 Task: Add a dependency to the task Upgrade and migrate company supply chain management to a cloud-based solution , the existing task  Integrate website with a new social media analytics platform in the project ArmourVault
Action: Mouse moved to (57, 250)
Screenshot: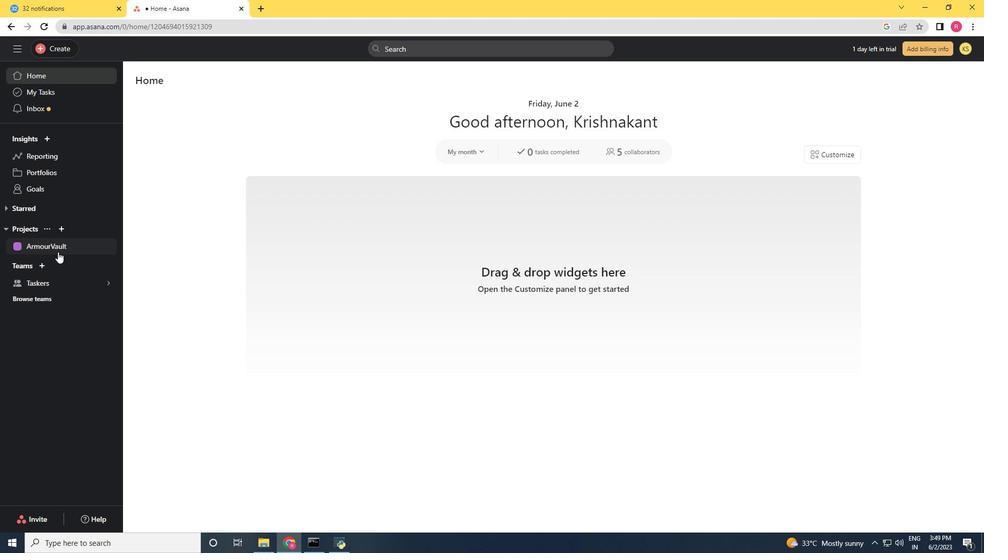 
Action: Mouse pressed left at (57, 250)
Screenshot: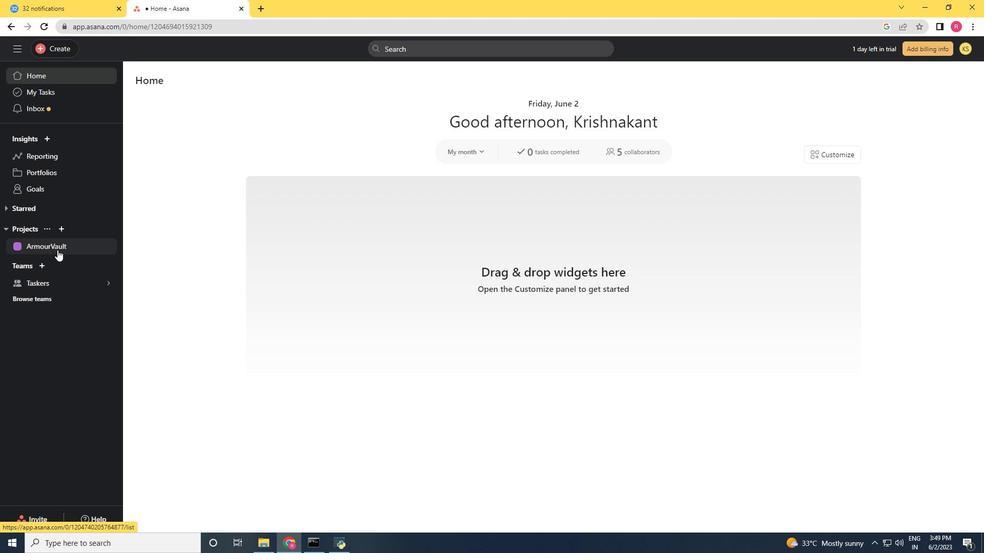 
Action: Mouse moved to (354, 489)
Screenshot: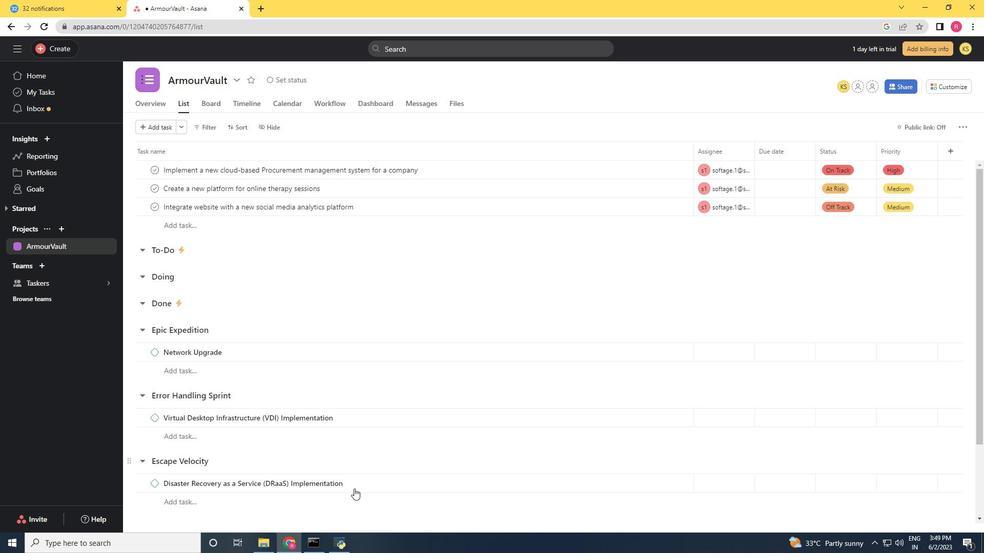 
Action: Mouse scrolled (354, 489) with delta (0, 0)
Screenshot: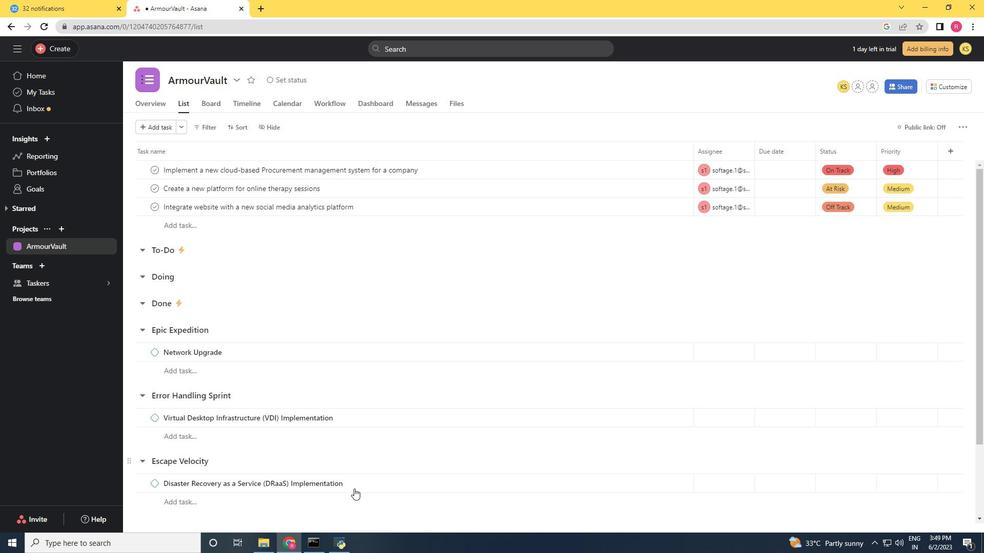 
Action: Mouse scrolled (354, 489) with delta (0, 0)
Screenshot: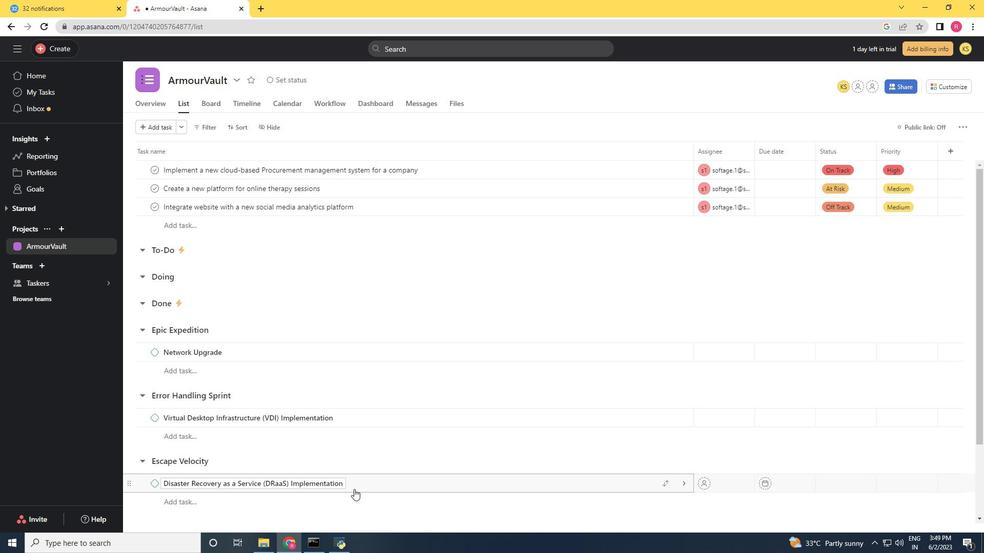 
Action: Mouse scrolled (354, 489) with delta (0, 0)
Screenshot: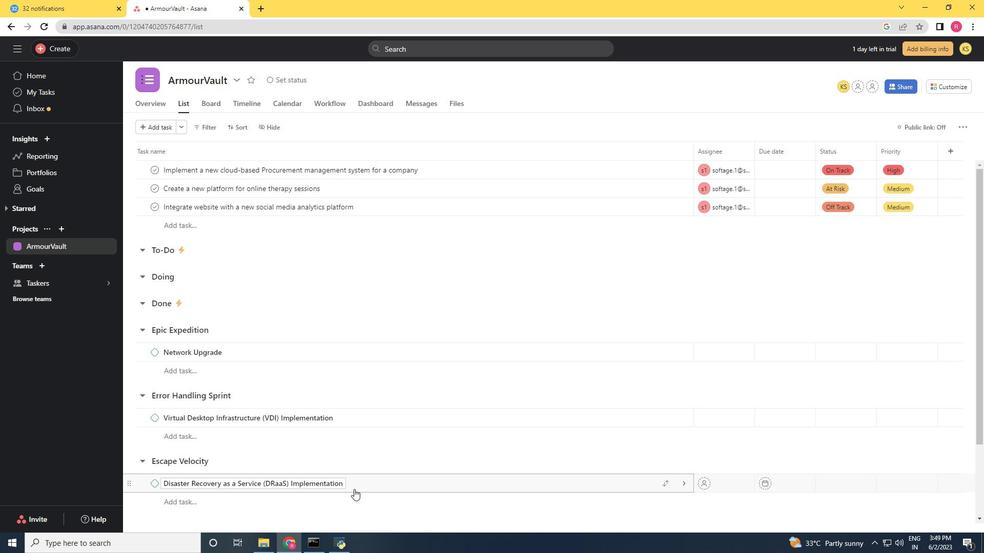 
Action: Mouse scrolled (354, 489) with delta (0, 0)
Screenshot: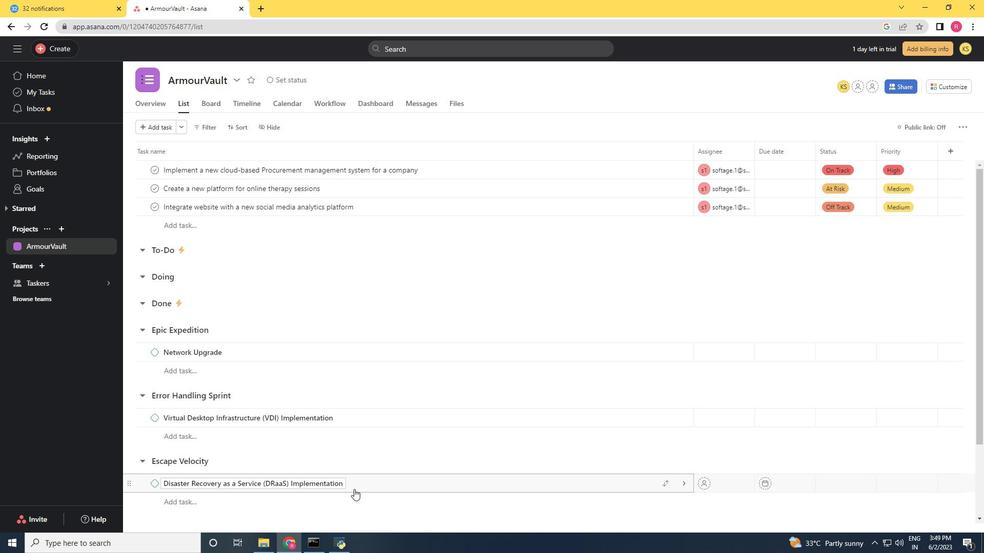 
Action: Mouse scrolled (354, 489) with delta (0, 0)
Screenshot: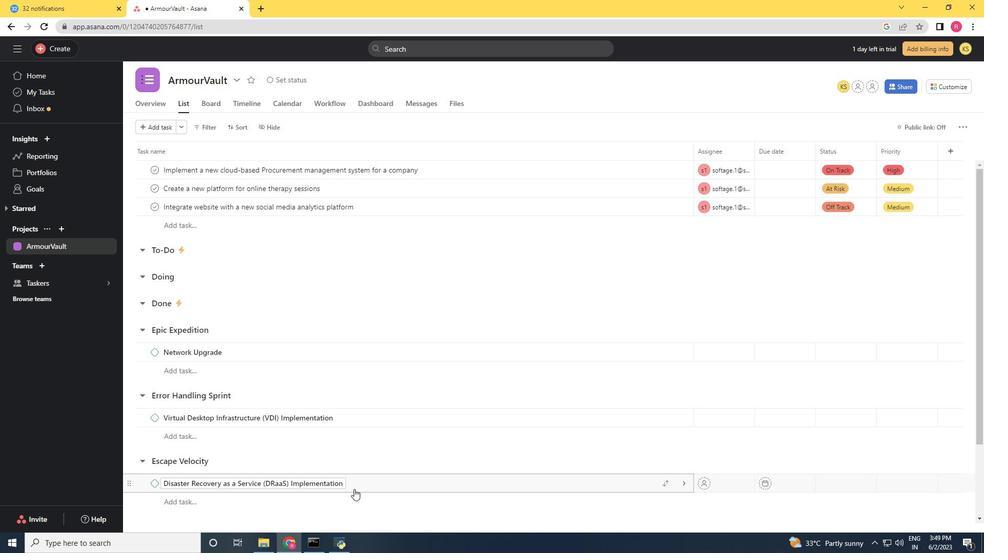
Action: Mouse moved to (493, 450)
Screenshot: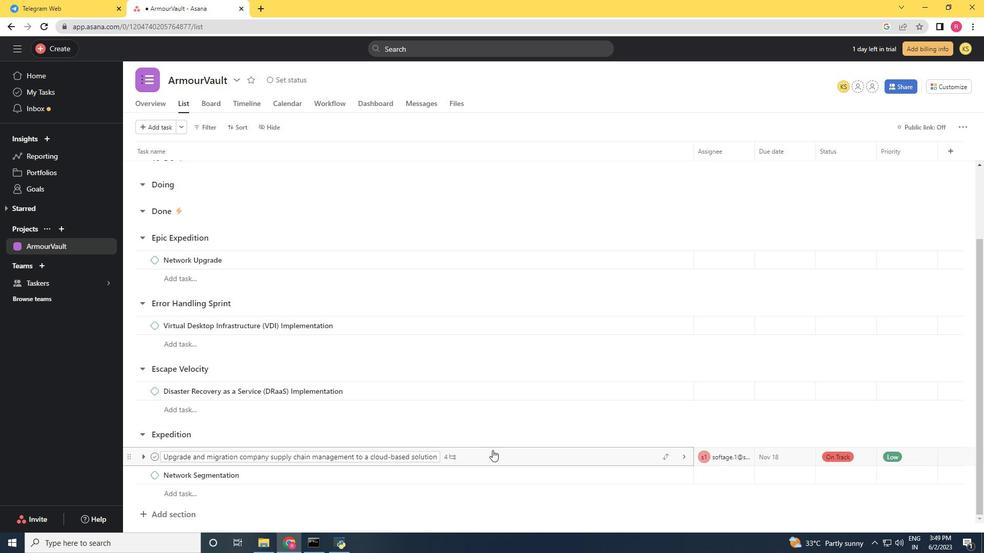 
Action: Mouse pressed left at (493, 450)
Screenshot: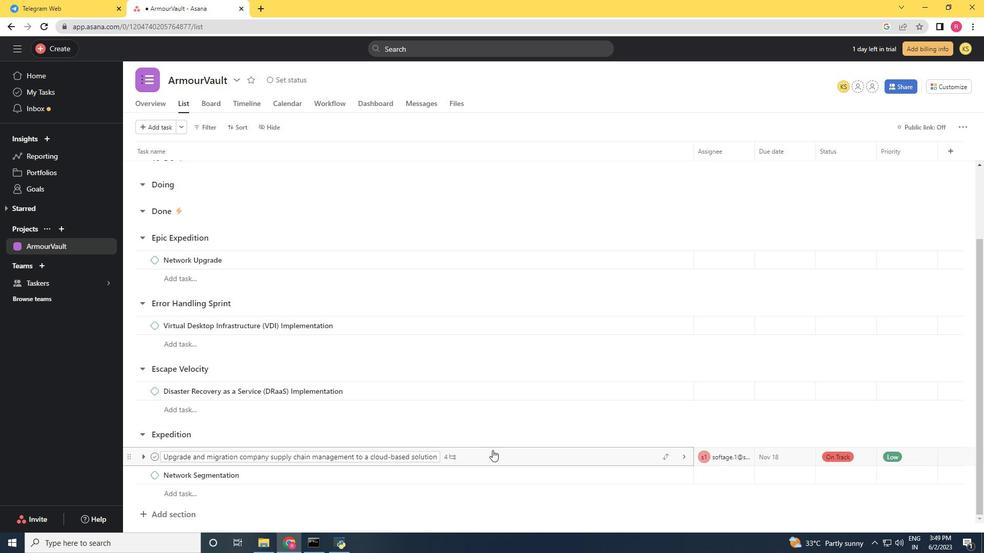 
Action: Mouse moved to (747, 276)
Screenshot: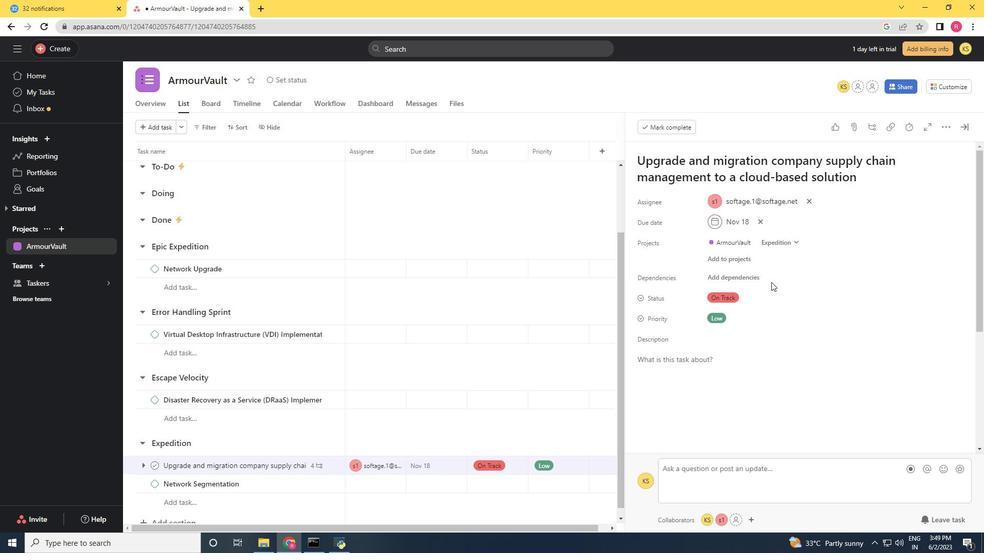 
Action: Mouse pressed left at (747, 276)
Screenshot: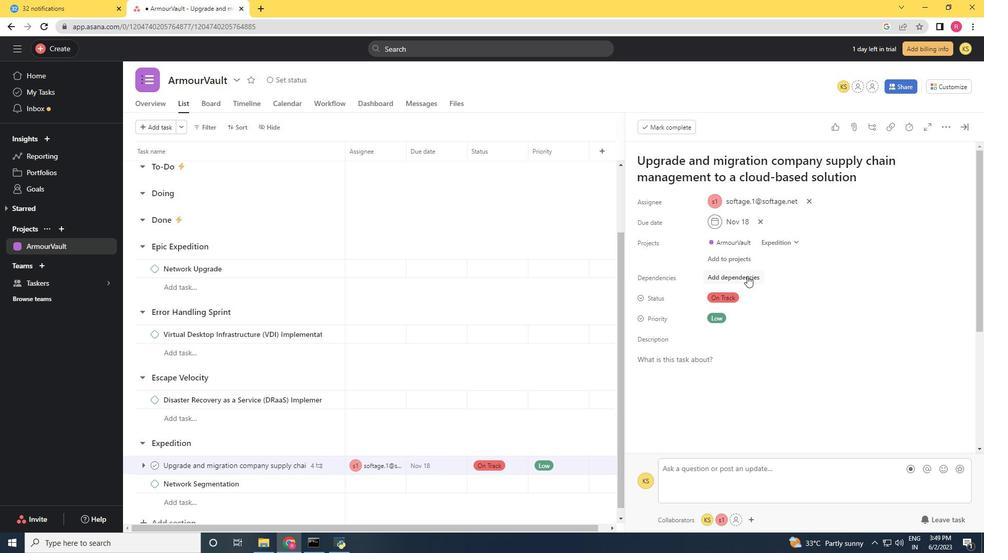
Action: Mouse moved to (751, 278)
Screenshot: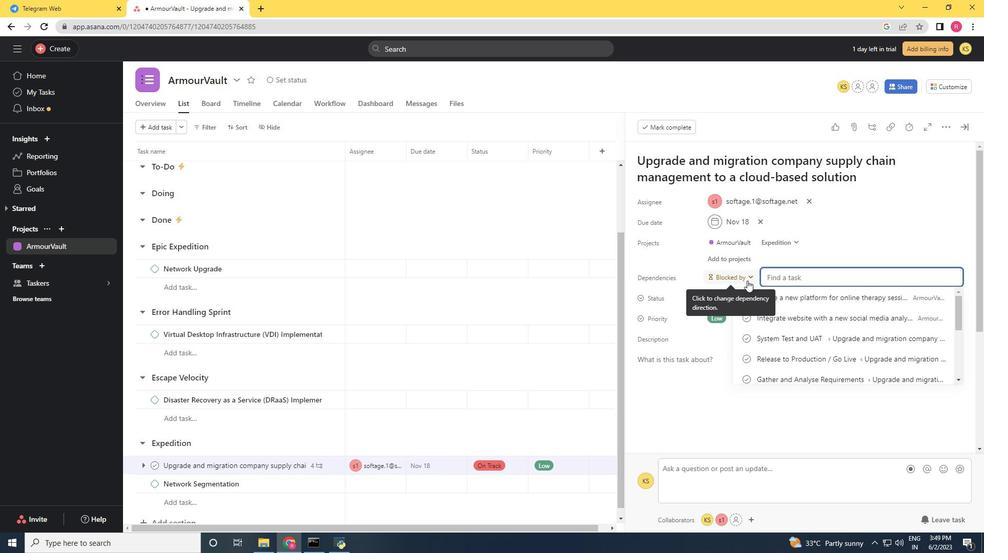 
Action: Key pressed <Key.shift>Integrate<Key.space>website<Key.space>with<Key.space>a<Key.space>new<Key.space>social<Key.space>media<Key.space>analytic<Key.space>platform<Key.space>
Screenshot: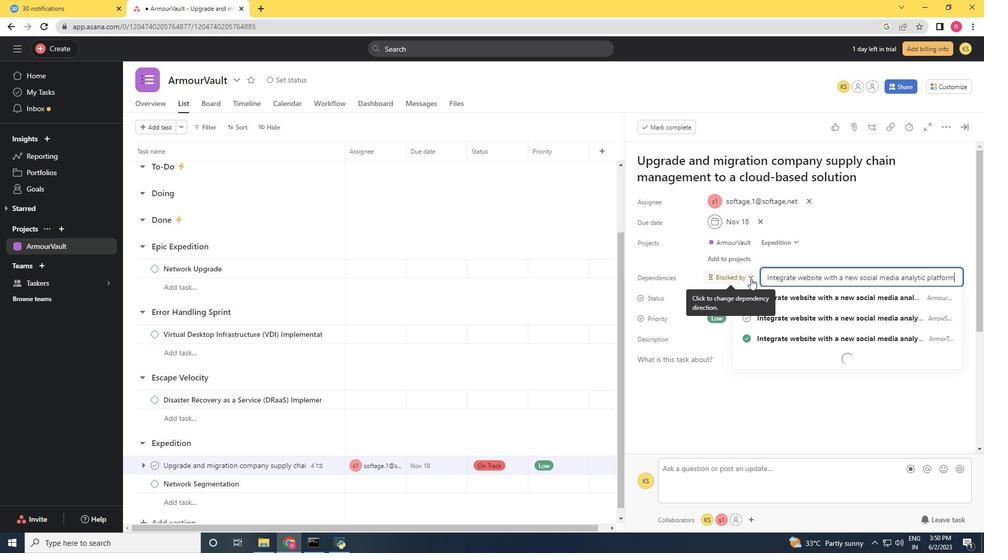 
Action: Mouse moved to (898, 300)
Screenshot: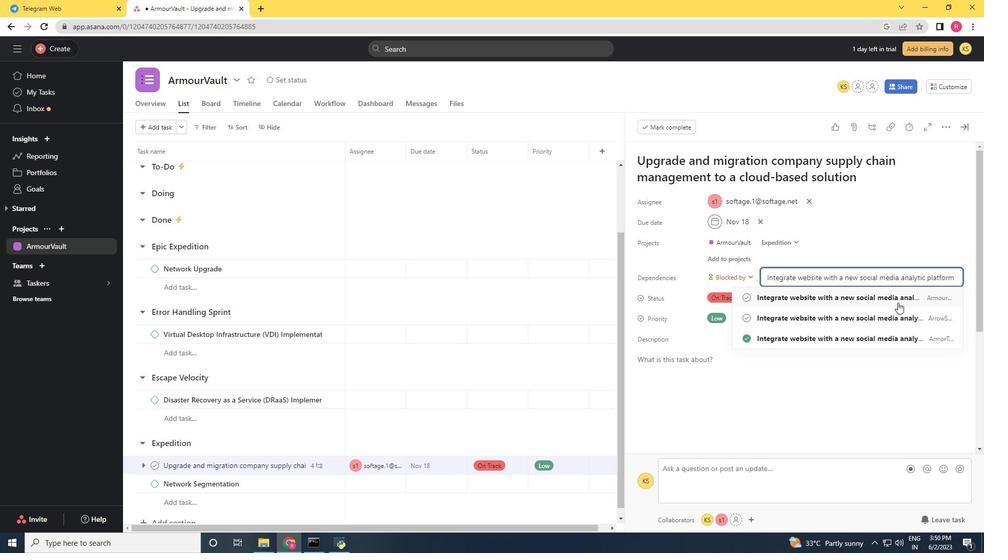 
Action: Mouse pressed left at (898, 300)
Screenshot: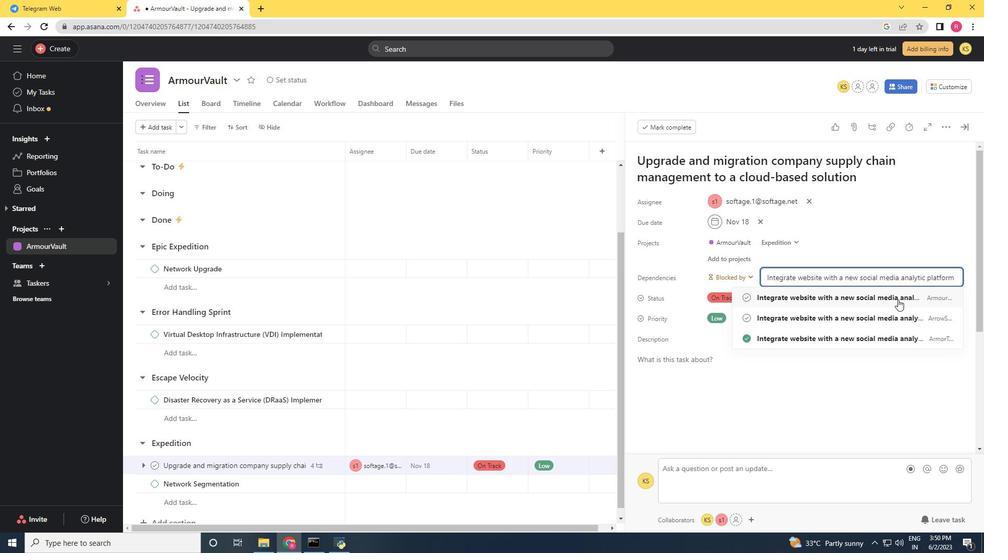
Action: Mouse moved to (939, 290)
Screenshot: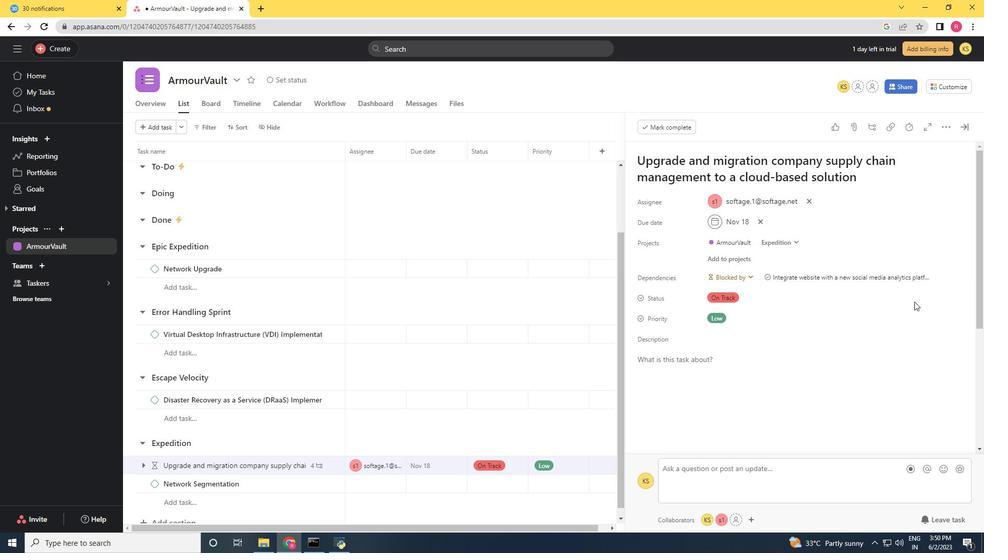 
